 Task: In the Company stjohns.edu, Add note: 'Set up a demo for a customer who expressed interest in a new feature.'. Mark checkbox to create task to follow up ': In 1 week'. Create task, with  description: Schedule Meeting, Add due date: In 1 week; Add reminder: 1 hour before. Set Priority Low  and add note: Follow up with the client regarding their recent inquiry. Logged in from softage.6@softage.net
Action: Mouse moved to (84, 57)
Screenshot: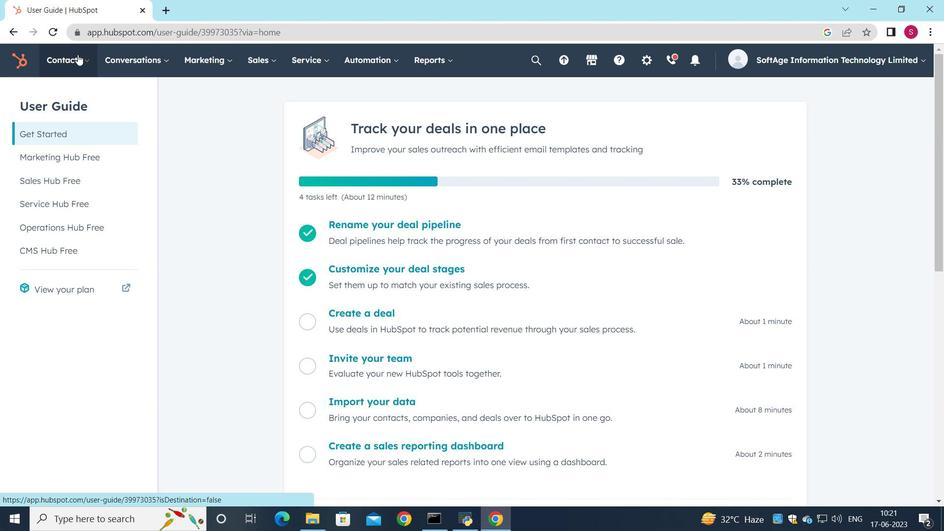 
Action: Mouse pressed left at (84, 57)
Screenshot: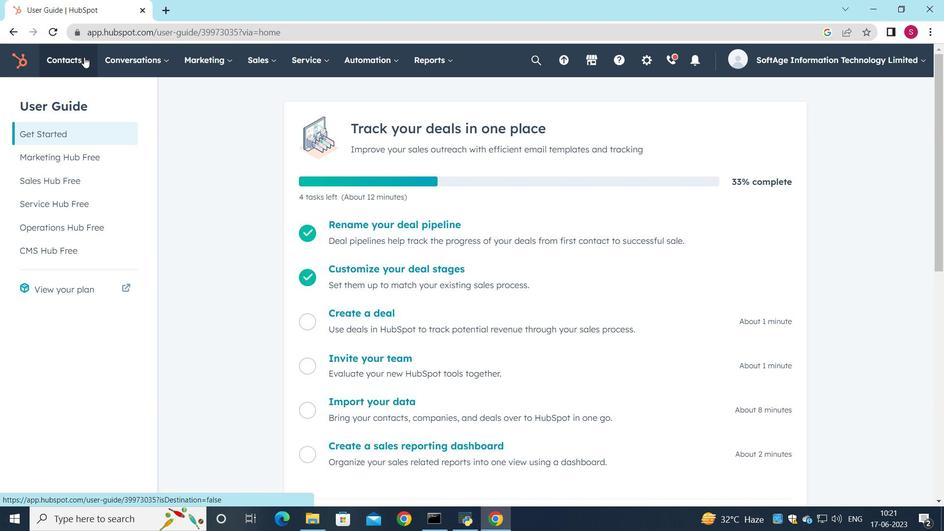 
Action: Mouse moved to (94, 116)
Screenshot: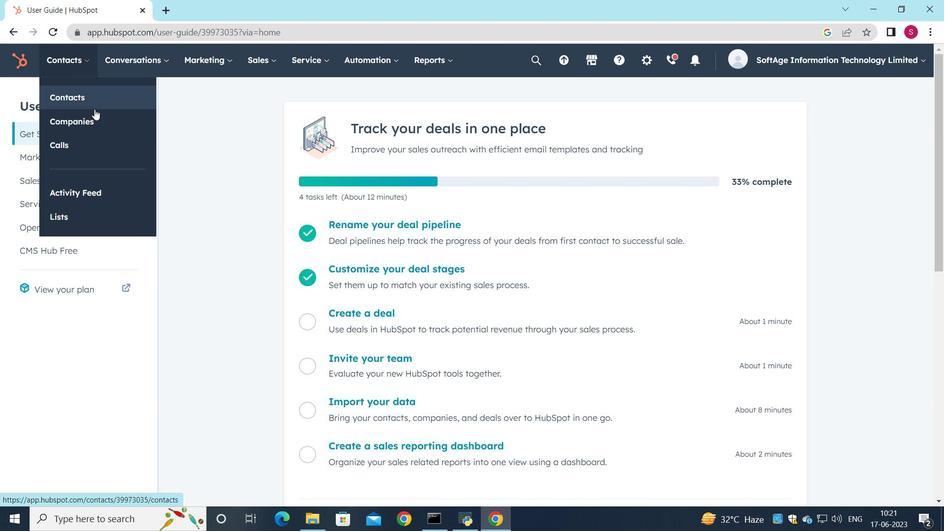 
Action: Mouse pressed left at (94, 116)
Screenshot: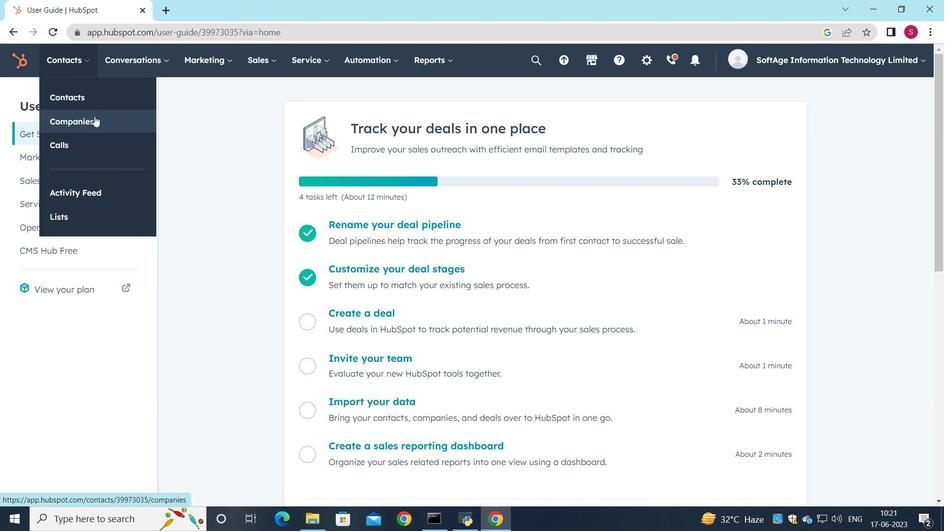 
Action: Mouse moved to (94, 205)
Screenshot: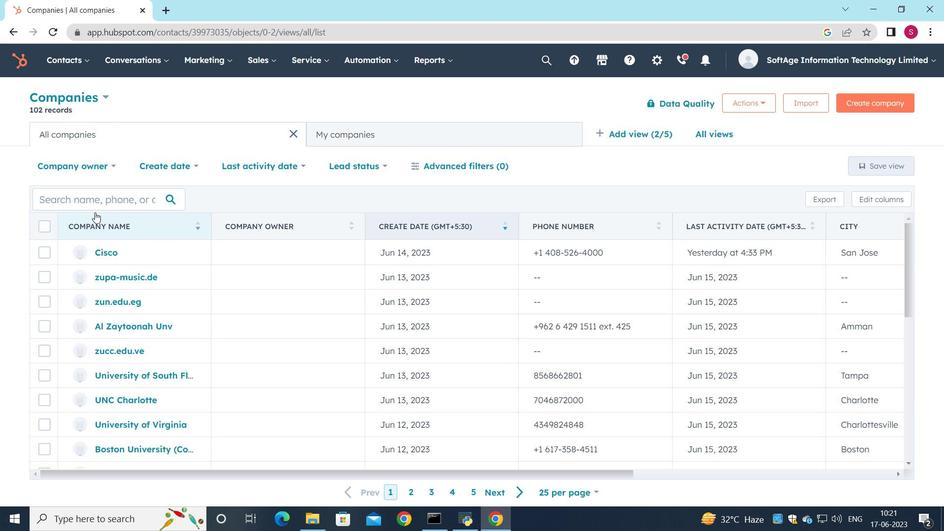 
Action: Mouse pressed left at (94, 205)
Screenshot: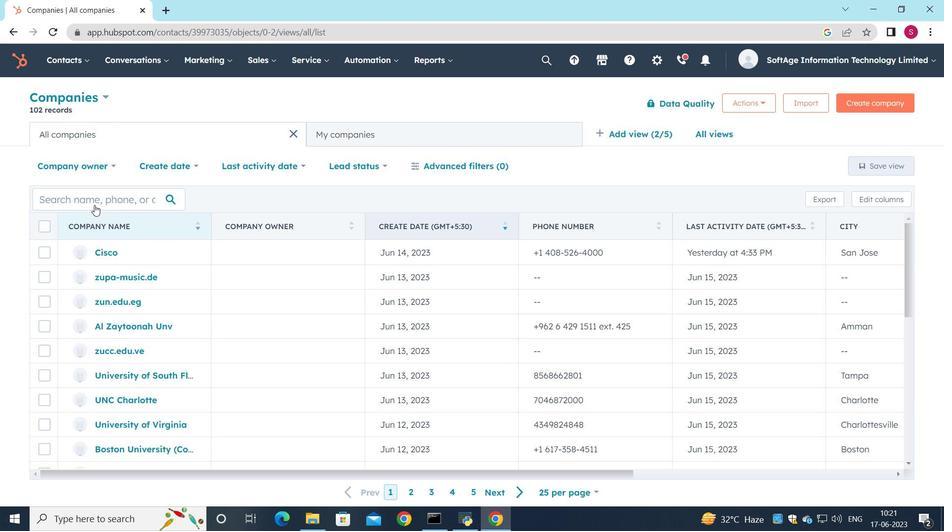 
Action: Key pressed stjohns.edu
Screenshot: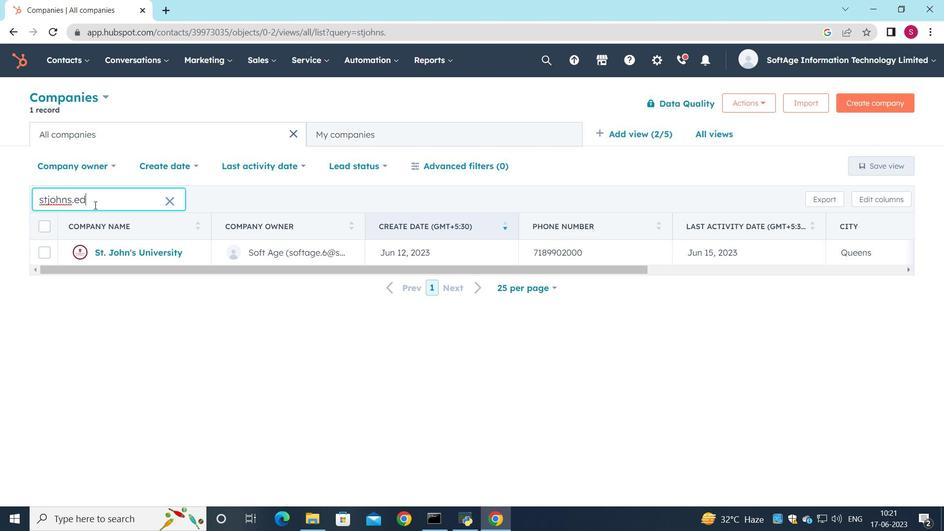 
Action: Mouse moved to (132, 253)
Screenshot: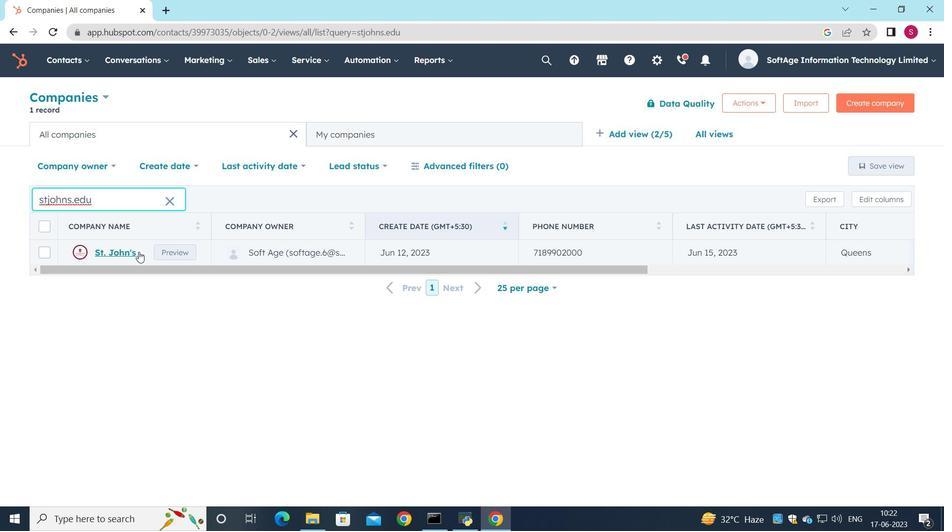 
Action: Mouse pressed left at (132, 253)
Screenshot: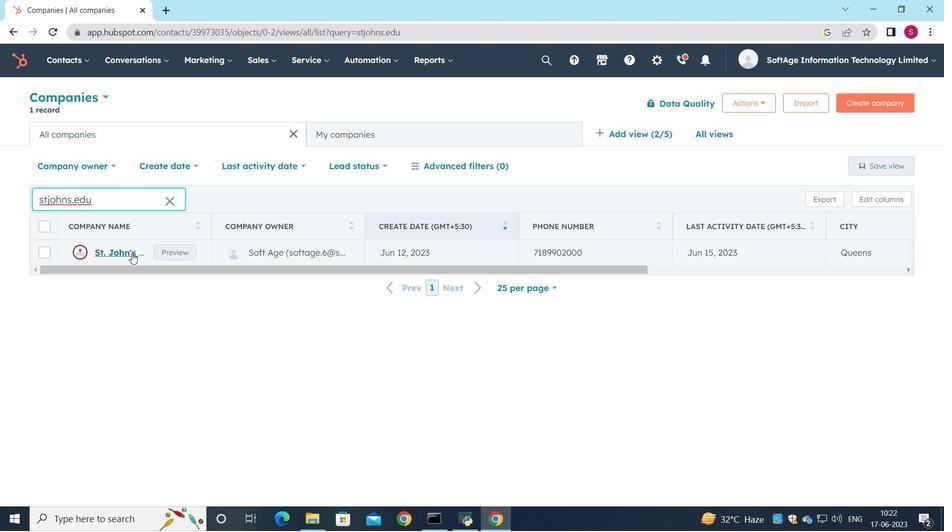 
Action: Mouse moved to (35, 206)
Screenshot: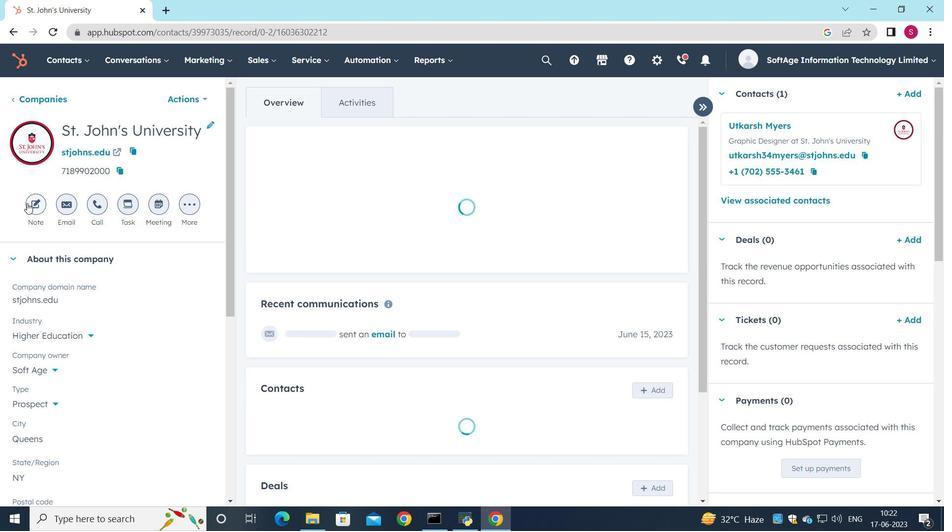 
Action: Mouse pressed left at (35, 206)
Screenshot: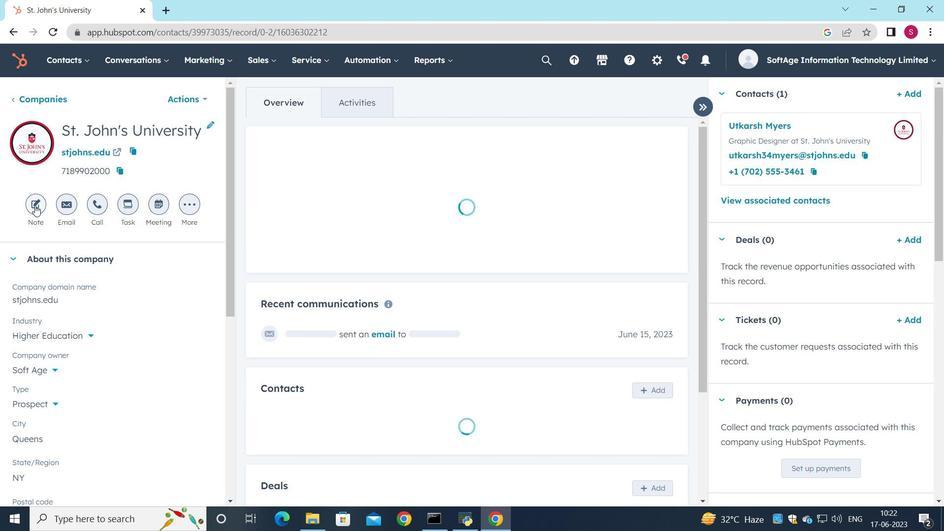 
Action: Mouse moved to (425, 310)
Screenshot: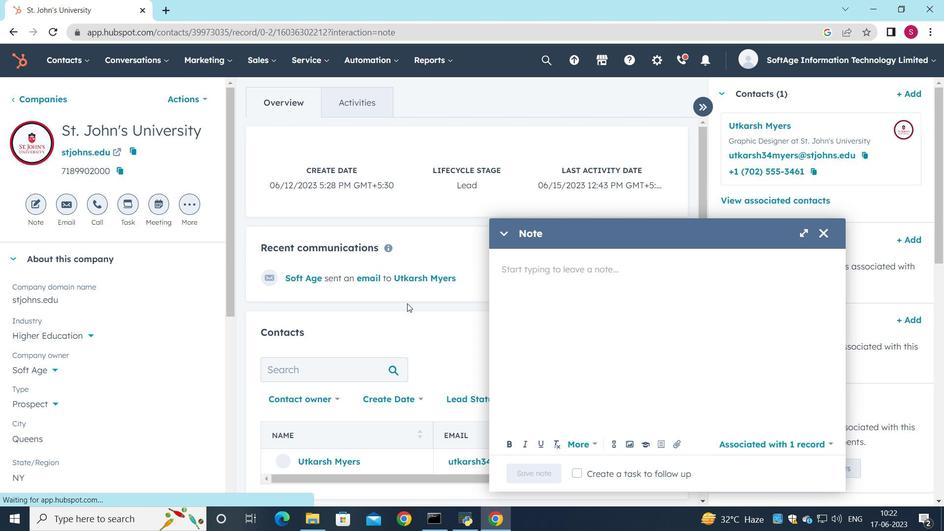 
Action: Key pressed <Key.shift>set<Key.space>up<Key.space>a<Key.space>demo<Key.space>for<Key.space>a<Key.space>customer<Key.space>who<Key.space>expressed<Key.space>interest<Key.space>in<Key.space>a<Key.space>new<Key.space>feature<Key.space>
Screenshot: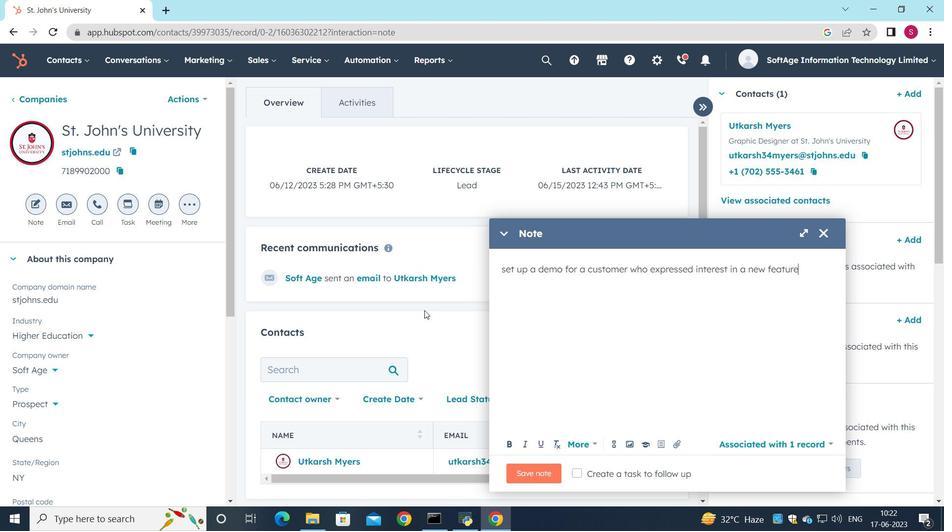 
Action: Mouse moved to (578, 470)
Screenshot: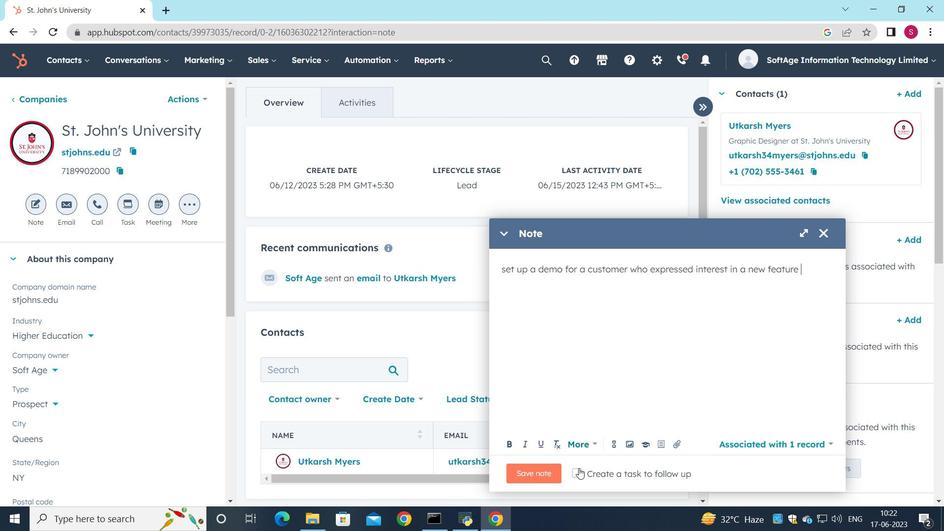 
Action: Mouse pressed left at (578, 470)
Screenshot: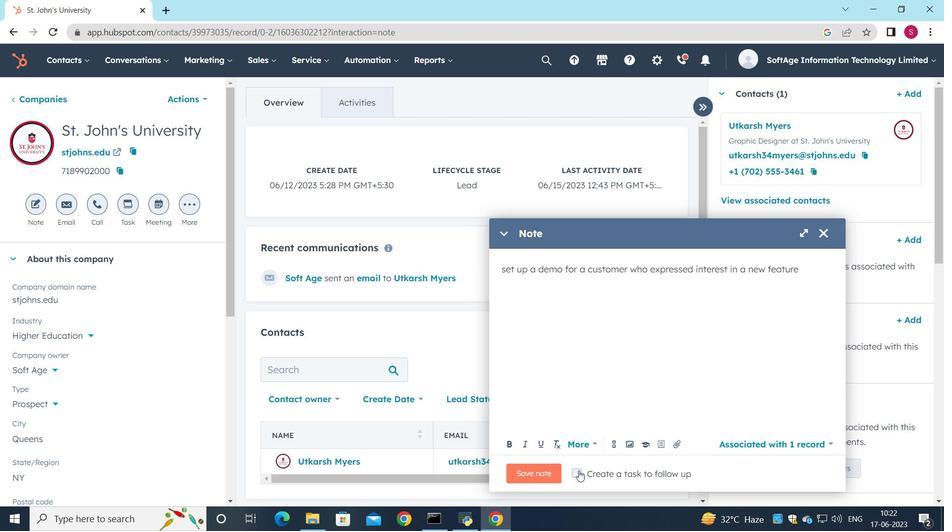 
Action: Mouse moved to (630, 476)
Screenshot: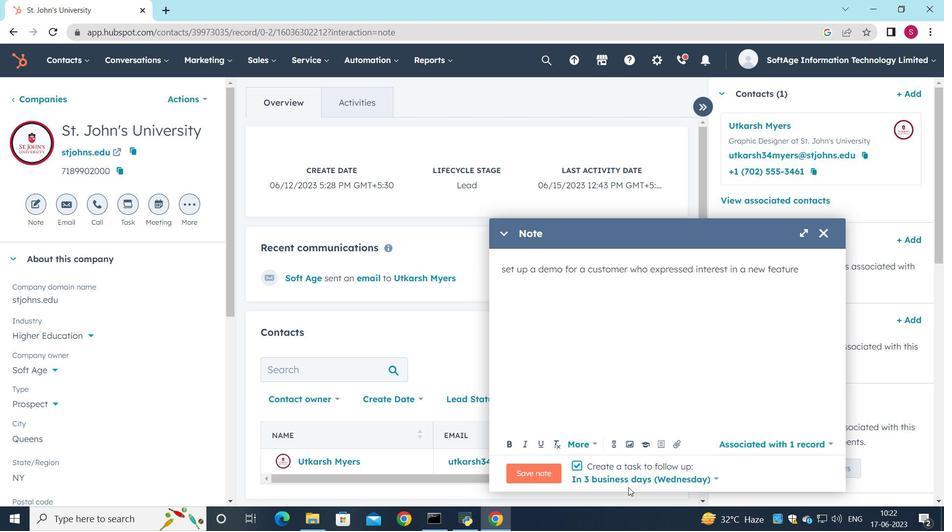 
Action: Mouse pressed left at (630, 476)
Screenshot: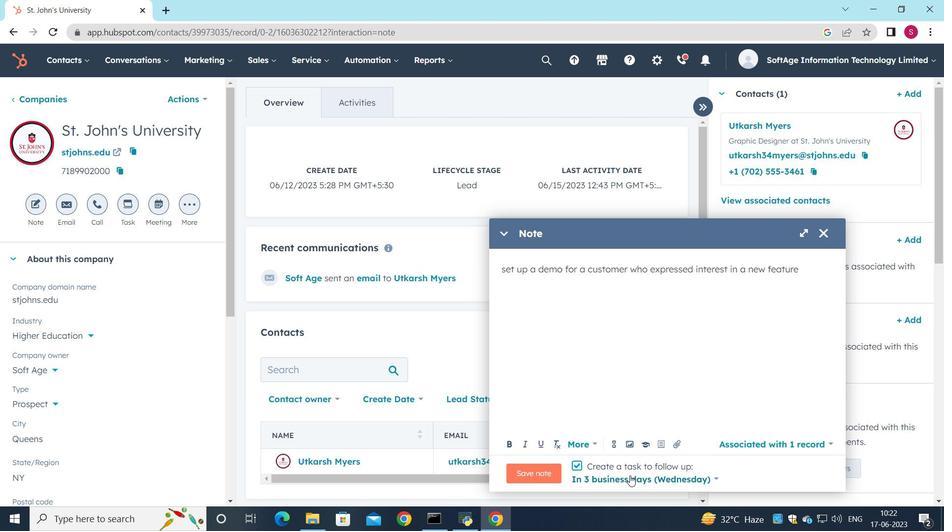
Action: Mouse moved to (626, 387)
Screenshot: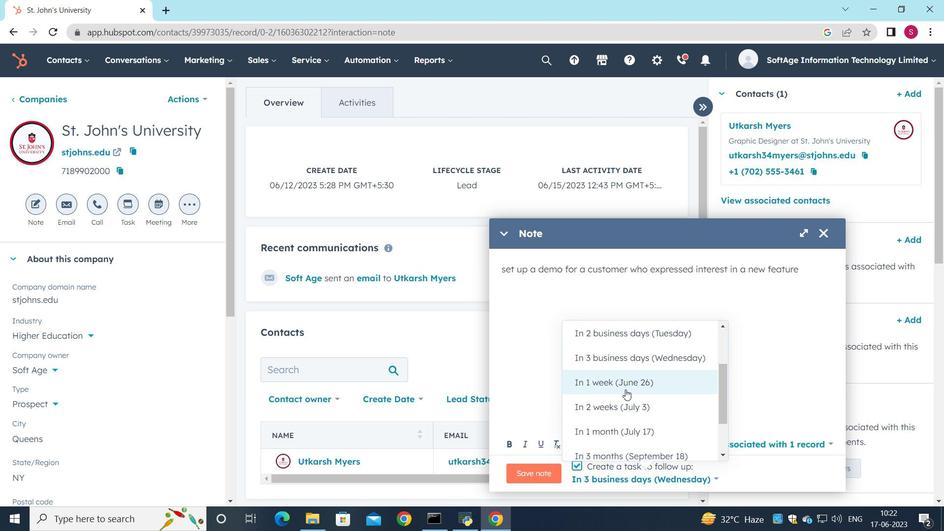 
Action: Mouse pressed left at (626, 387)
Screenshot: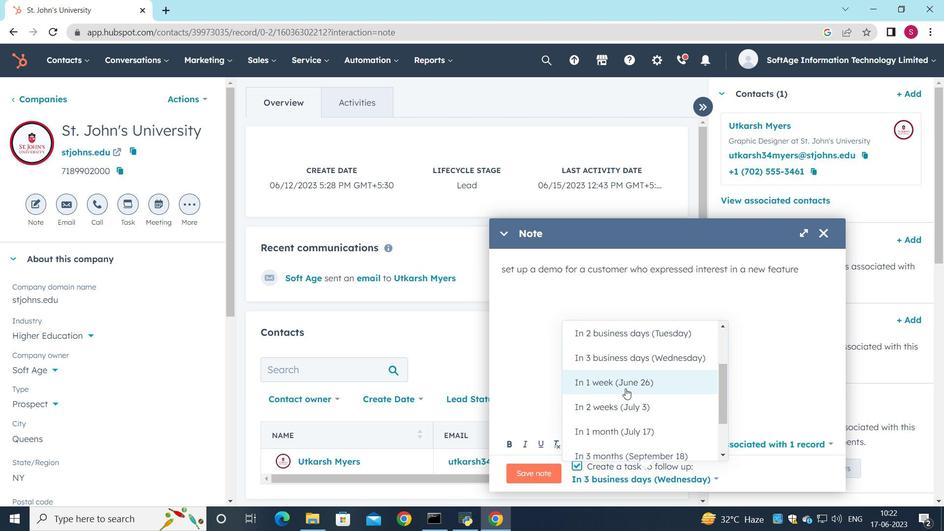 
Action: Mouse moved to (541, 477)
Screenshot: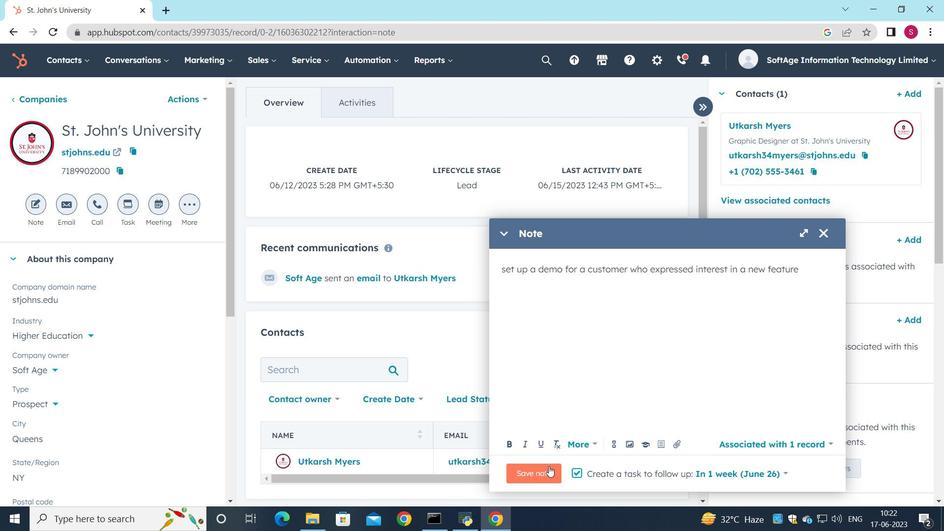
Action: Mouse pressed left at (541, 477)
Screenshot: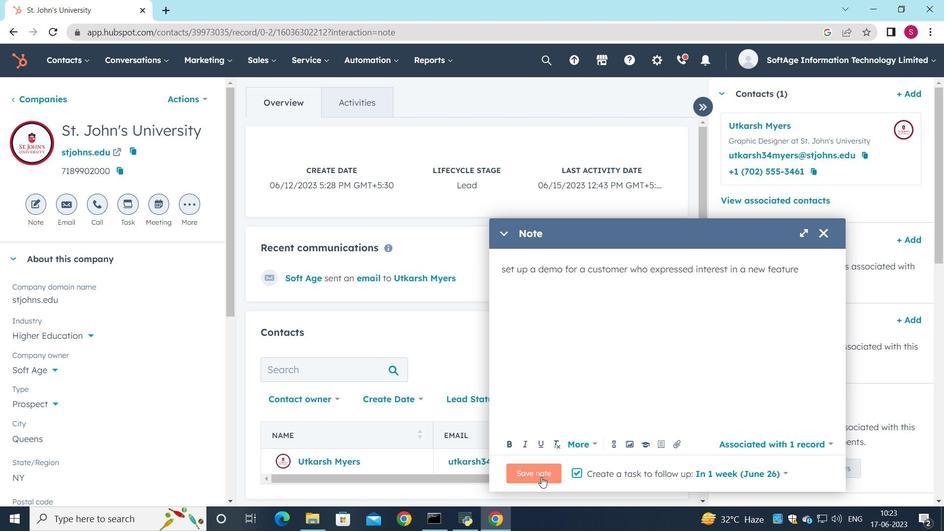 
Action: Mouse moved to (132, 207)
Screenshot: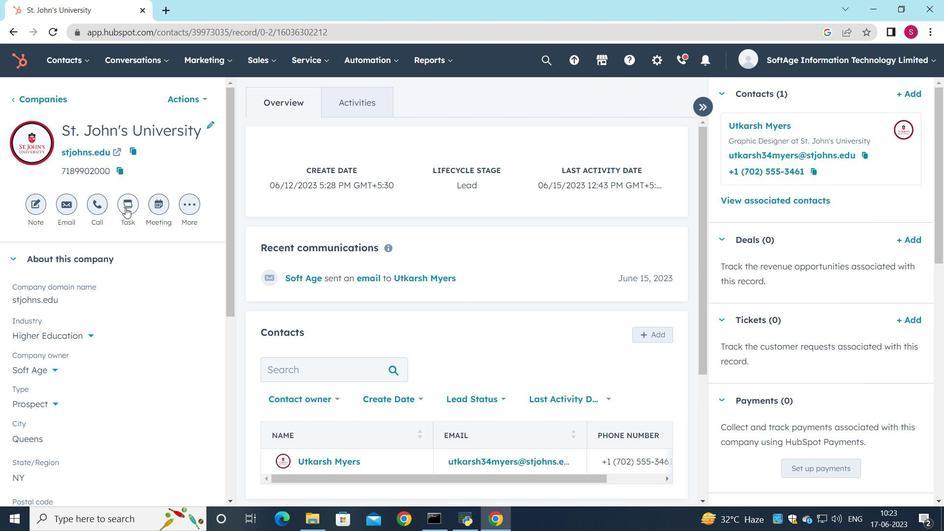 
Action: Mouse pressed left at (132, 207)
Screenshot: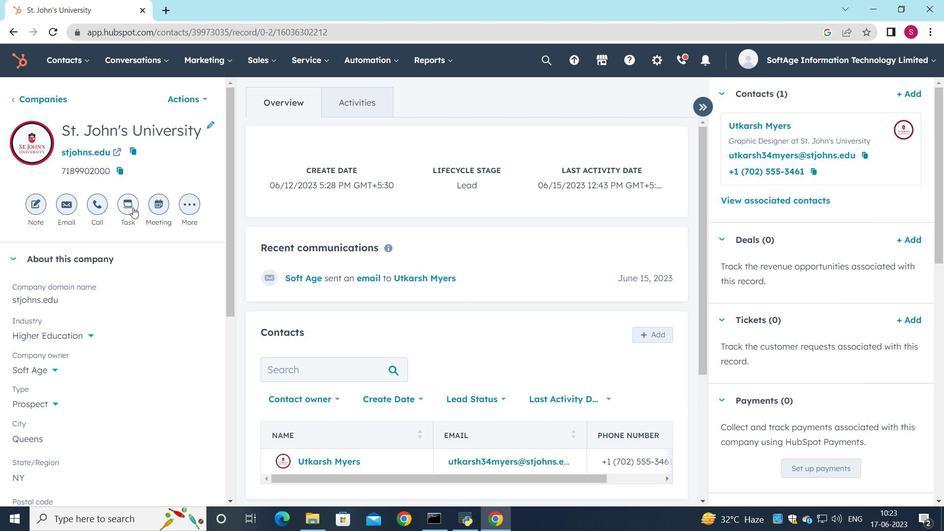 
Action: Mouse moved to (575, 231)
Screenshot: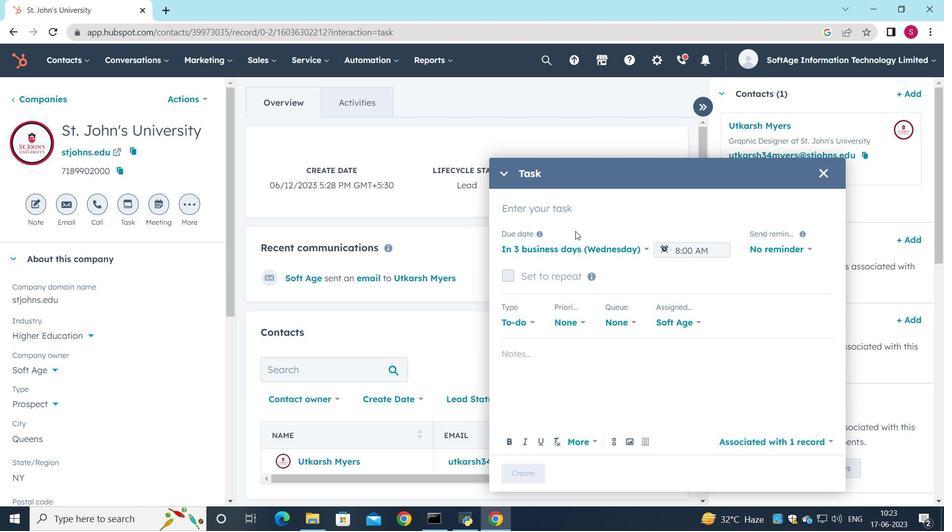 
Action: Key pressed <Key.shift>Schedule<Key.space><Key.shift>Meetinhg<Key.backspace><Key.backspace>g<Key.space>
Screenshot: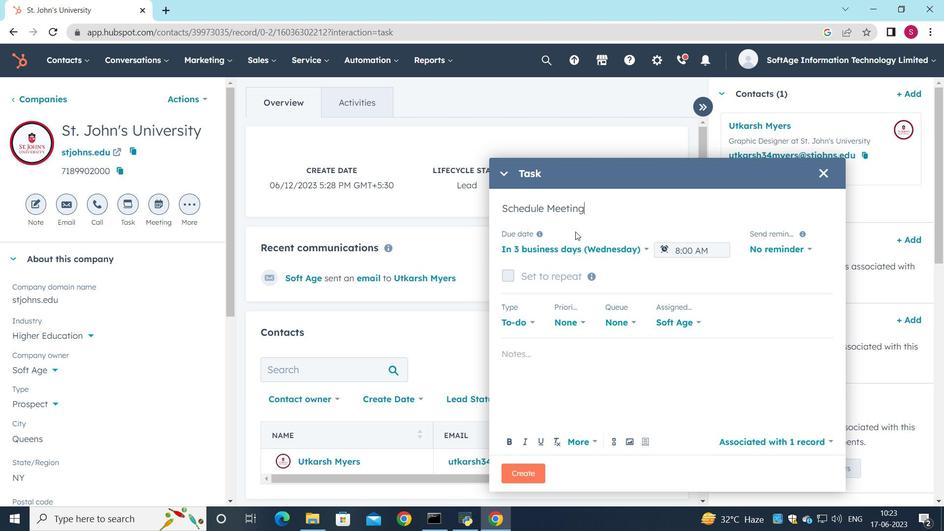 
Action: Mouse moved to (637, 249)
Screenshot: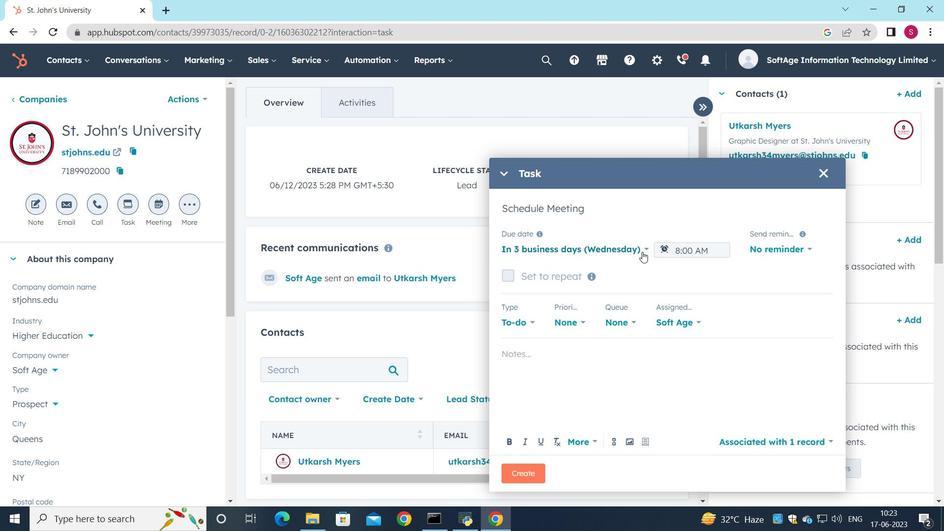 
Action: Mouse pressed left at (637, 249)
Screenshot: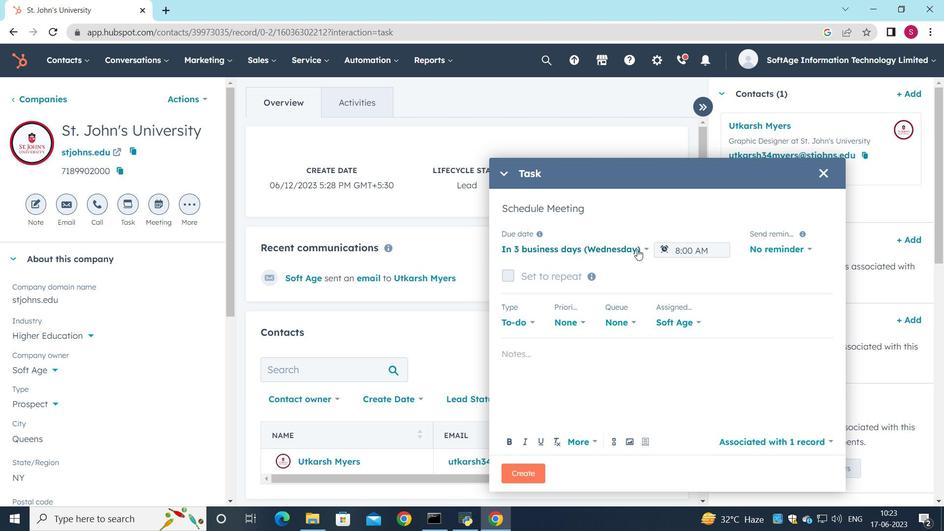 
Action: Mouse moved to (607, 316)
Screenshot: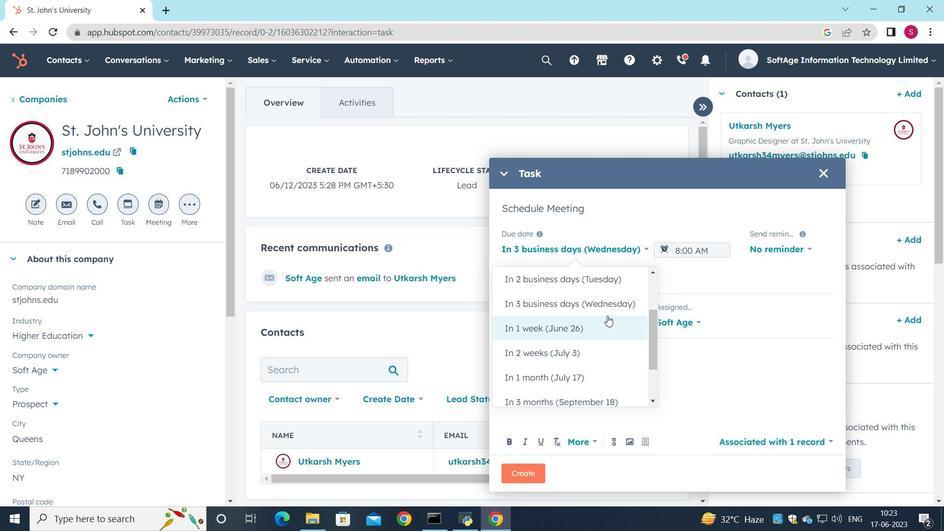 
Action: Mouse pressed left at (607, 316)
Screenshot: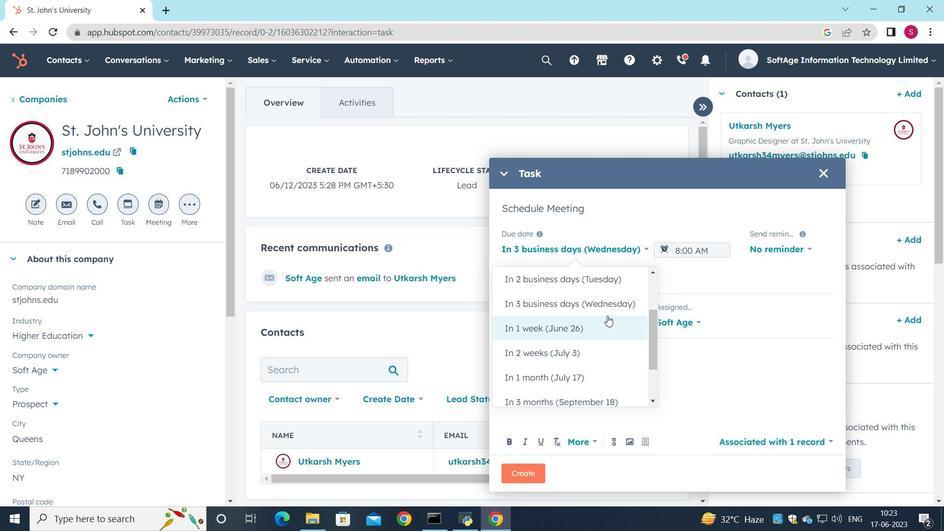 
Action: Mouse moved to (750, 249)
Screenshot: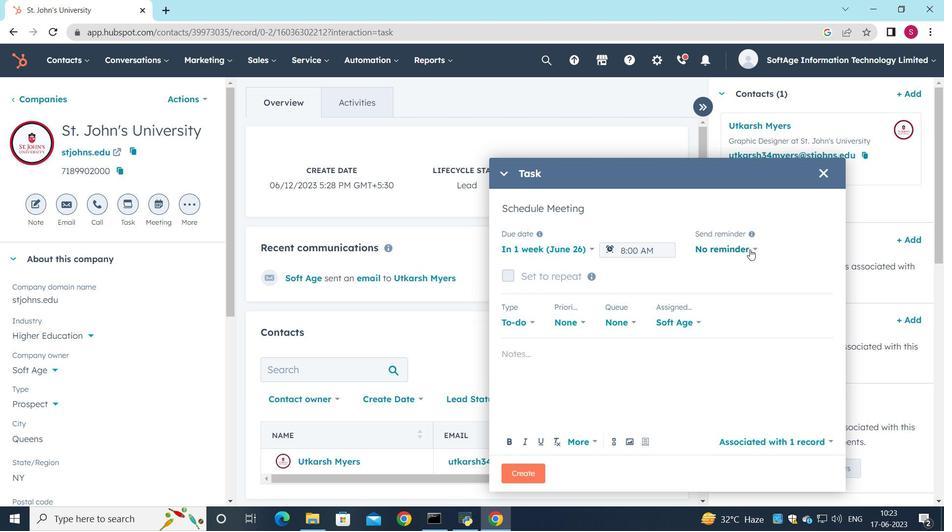 
Action: Mouse pressed left at (750, 249)
Screenshot: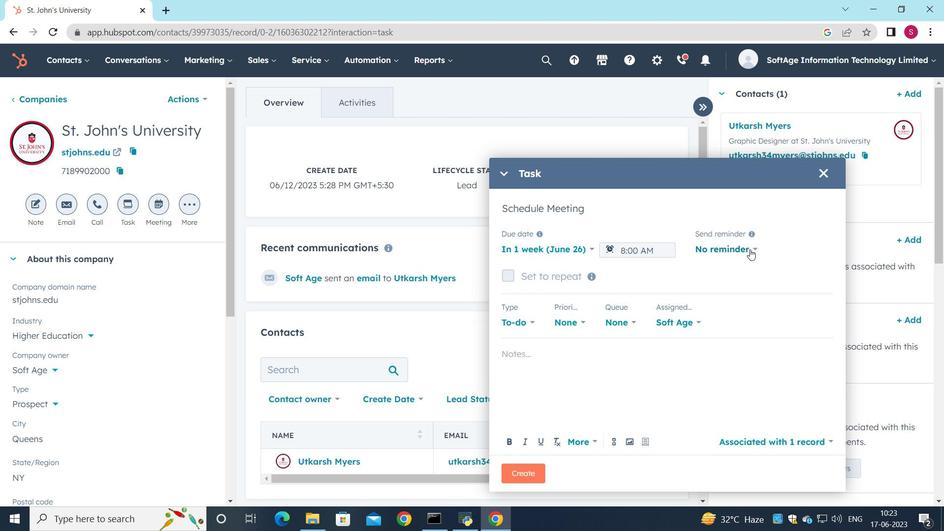
Action: Mouse moved to (742, 351)
Screenshot: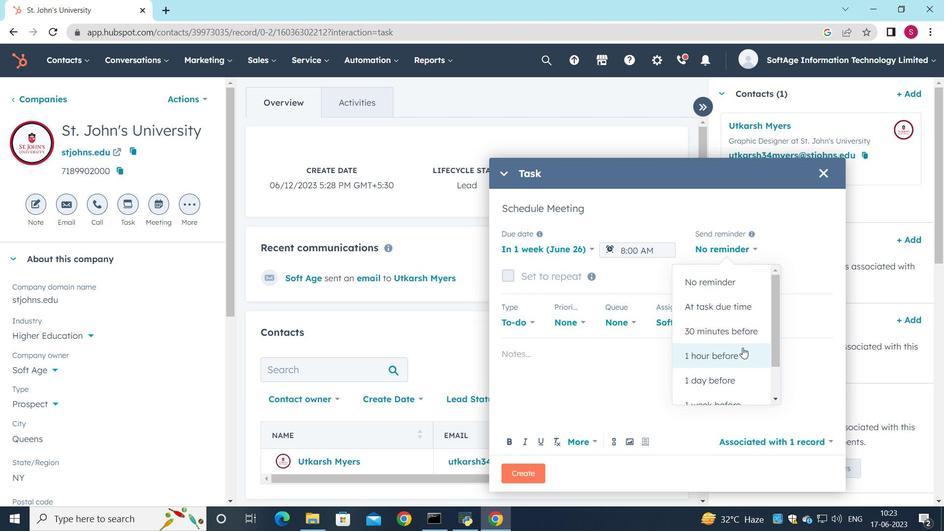 
Action: Mouse pressed left at (742, 351)
Screenshot: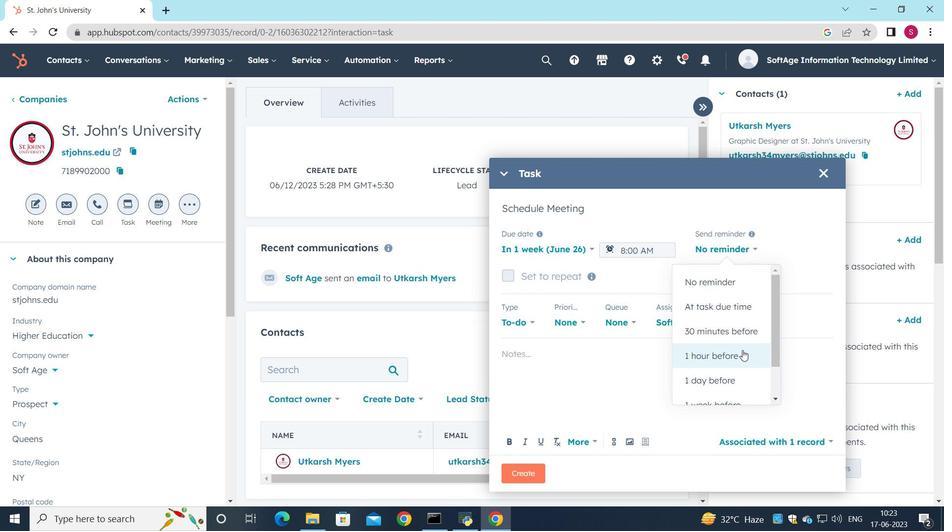 
Action: Mouse moved to (578, 320)
Screenshot: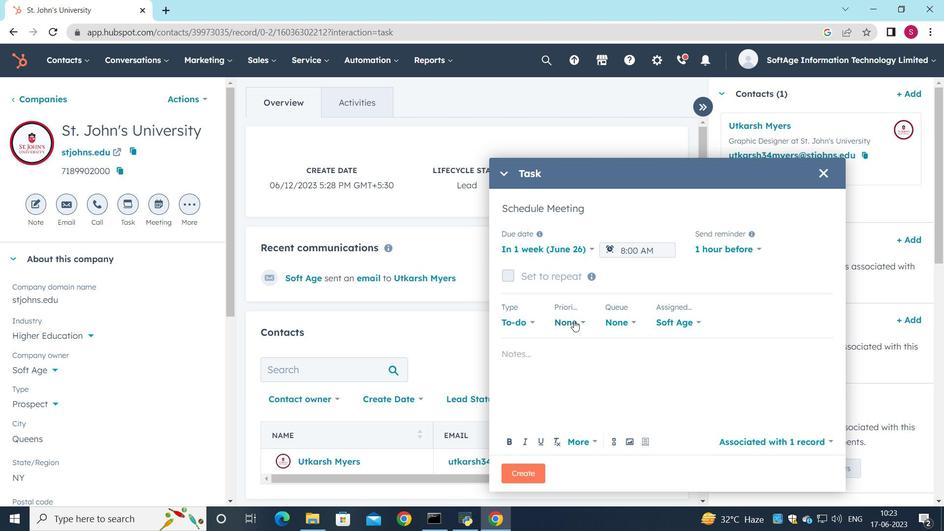 
Action: Mouse pressed left at (578, 320)
Screenshot: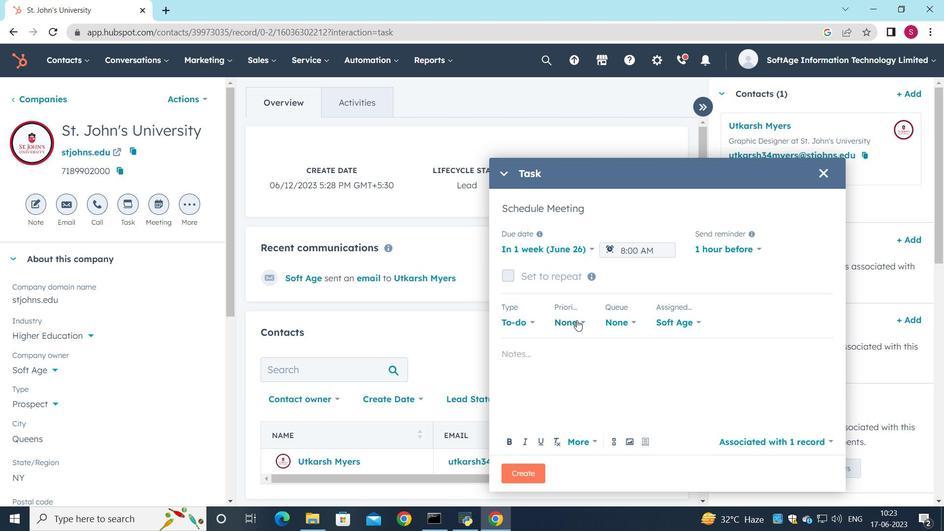 
Action: Mouse moved to (574, 378)
Screenshot: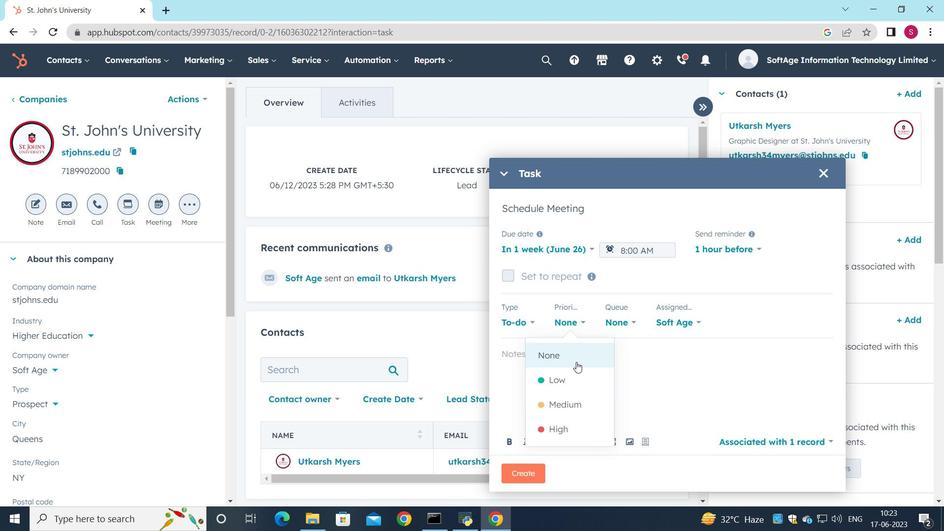 
Action: Mouse pressed left at (574, 378)
Screenshot: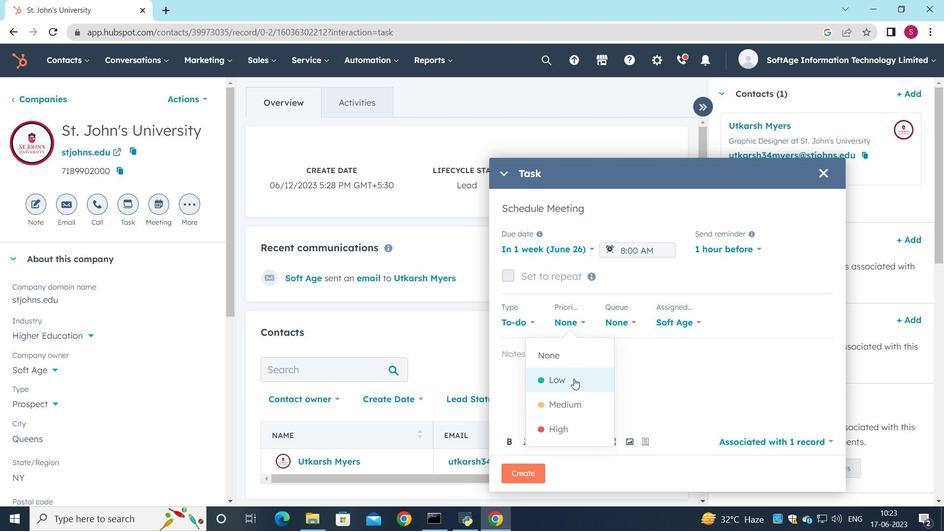
Action: Mouse moved to (535, 378)
Screenshot: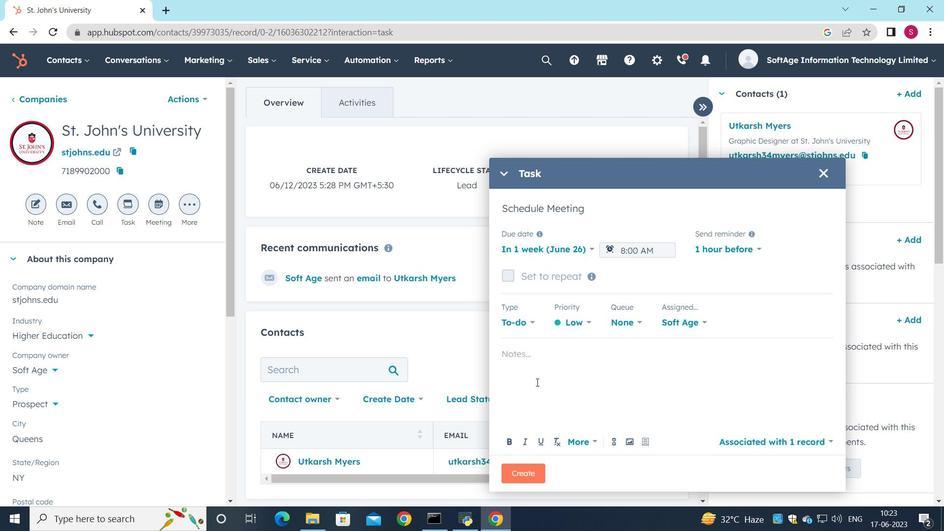 
Action: Mouse pressed left at (535, 378)
Screenshot: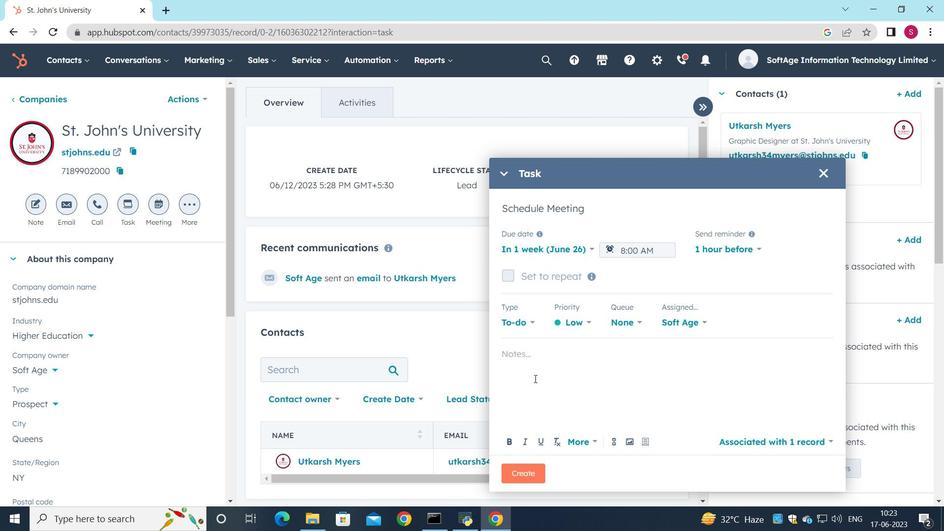 
Action: Key pressed <Key.shift>Follow<Key.space>up<Key.space>with<Key.space>the<Key.space>client<Key.space>regarding<Key.space>their<Key.space>recent<Key.space>inquiry
Screenshot: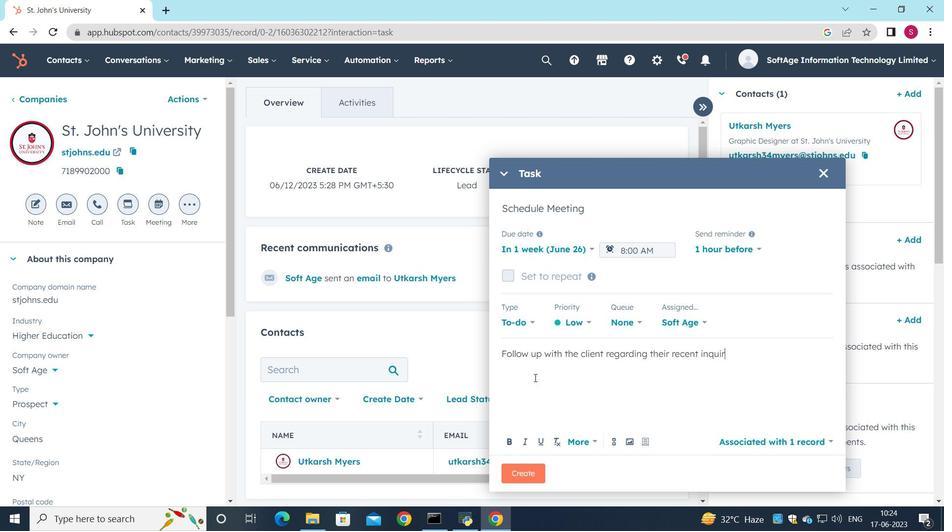 
Action: Mouse moved to (530, 478)
Screenshot: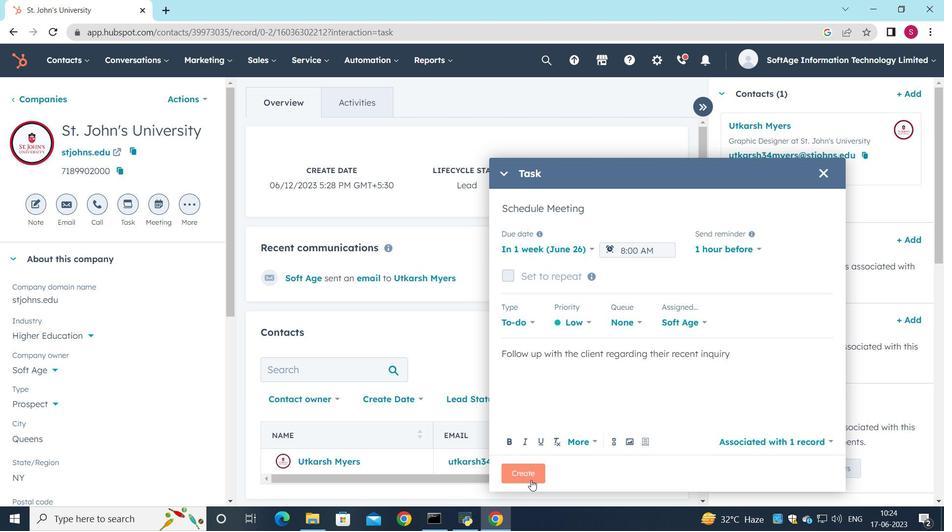 
Action: Mouse pressed left at (530, 478)
Screenshot: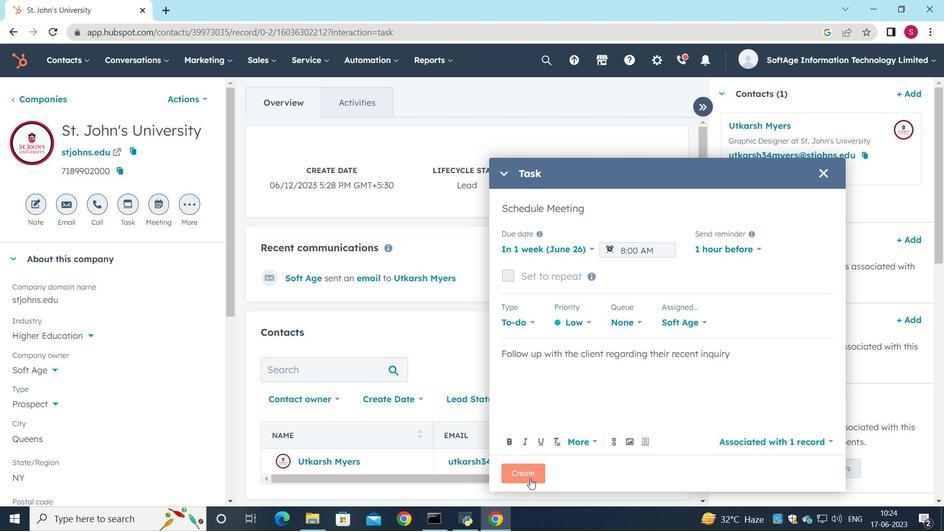 
Action: Mouse moved to (915, 387)
Screenshot: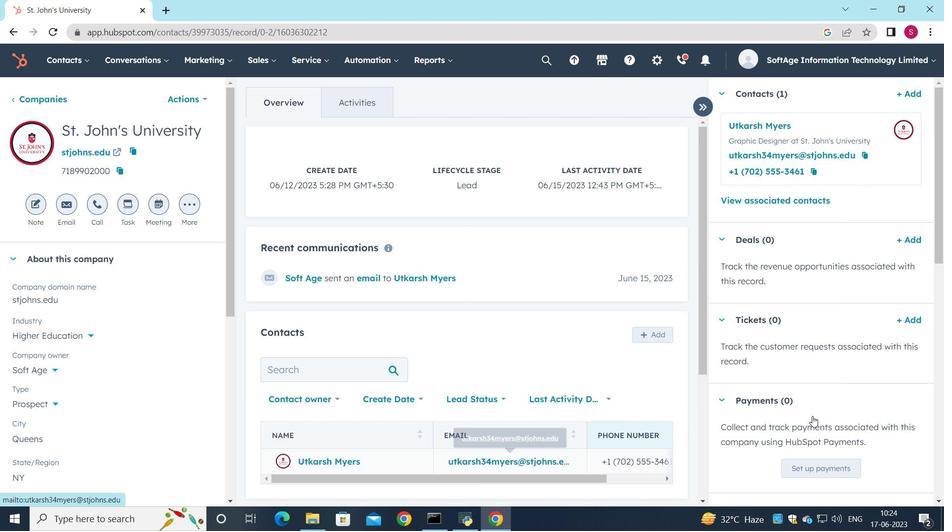 
